 Task: Create in the project TreatWorks a sprint 'Warp 9'.
Action: Mouse moved to (957, 338)
Screenshot: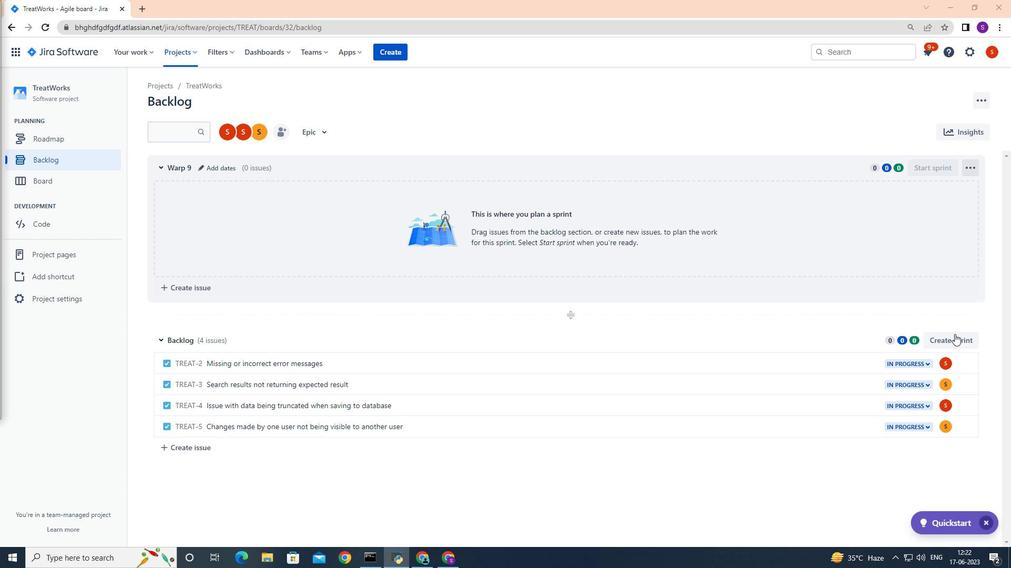 
Action: Mouse pressed left at (957, 338)
Screenshot: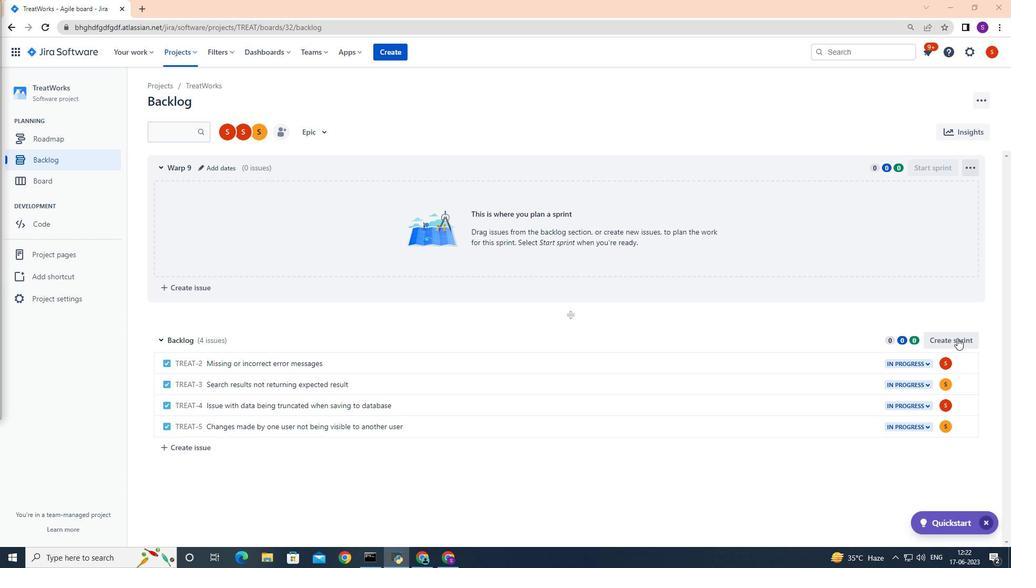 
Action: Mouse moved to (553, 253)
Screenshot: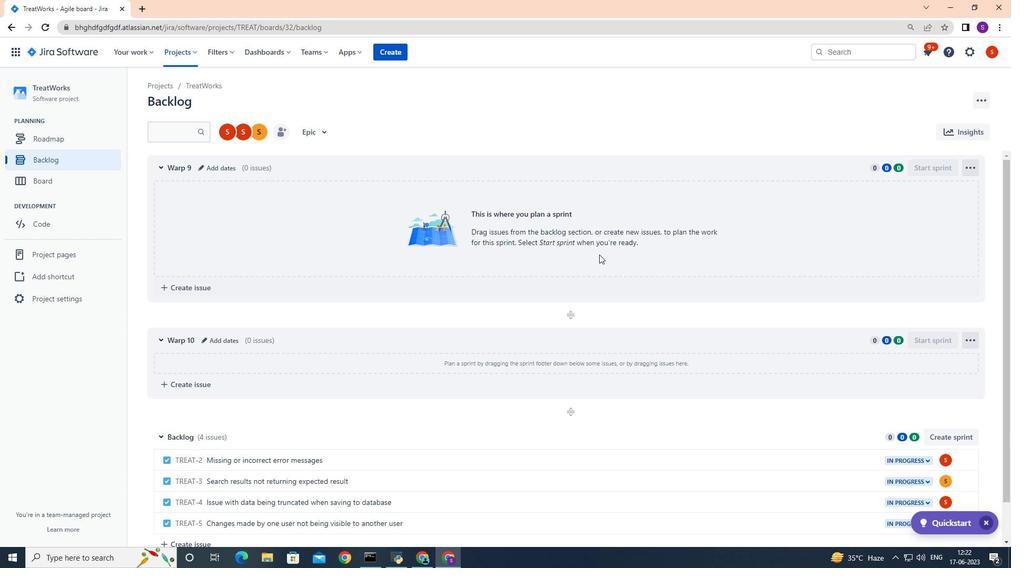 
Action: Mouse scrolled (553, 252) with delta (0, 0)
Screenshot: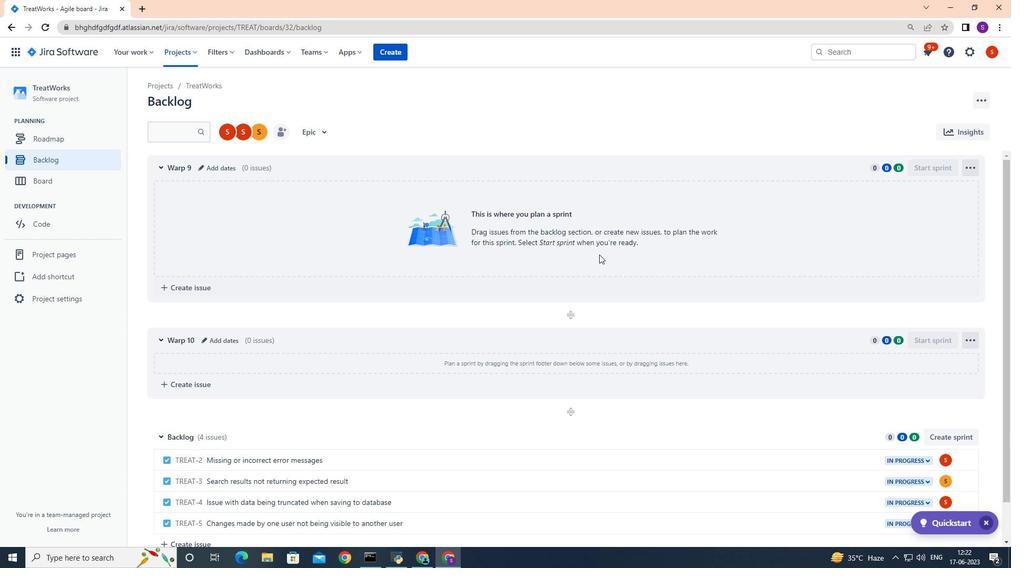
Action: Mouse moved to (217, 293)
Screenshot: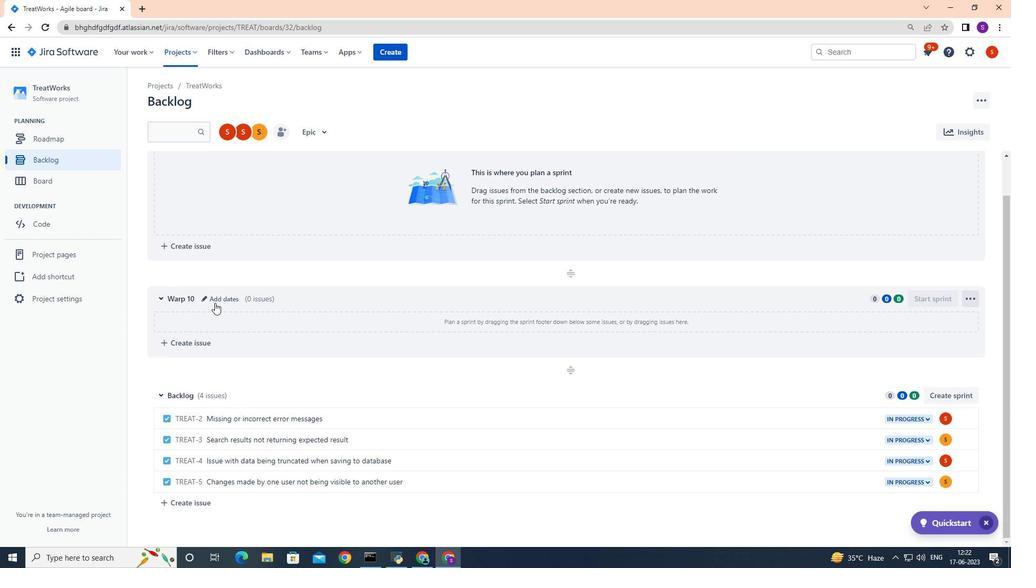 
Action: Mouse pressed left at (217, 293)
Screenshot: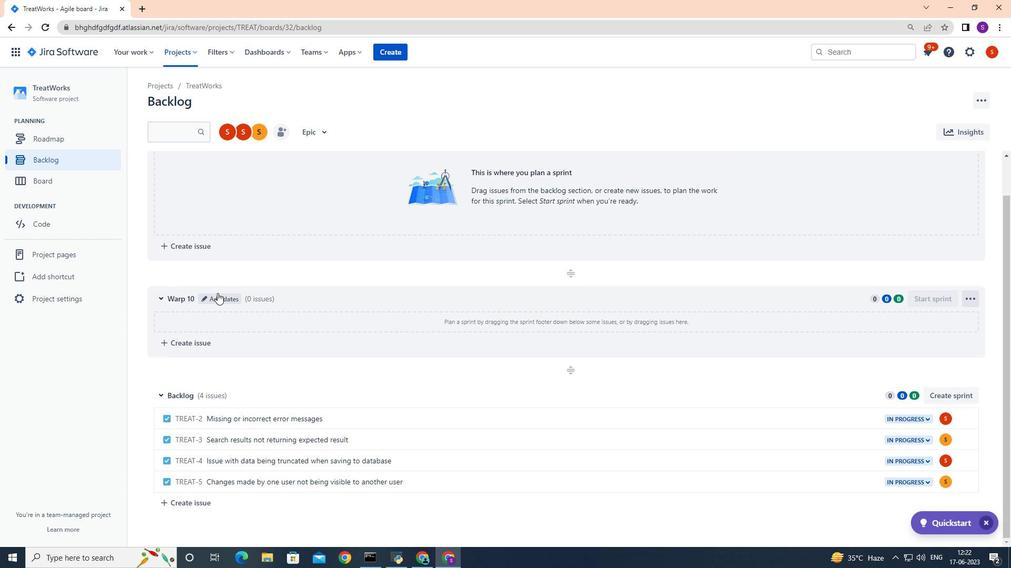 
Action: Mouse moved to (217, 293)
Screenshot: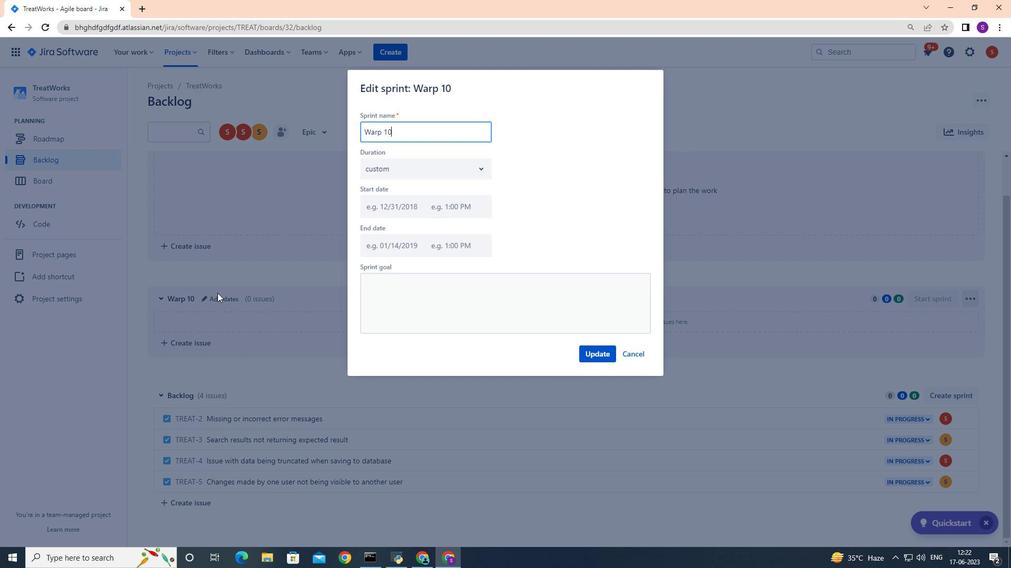 
Action: Key pressed <Key.backspace><Key.backspace><Key.backspace><Key.backspace><Key.backspace><Key.backspace><Key.backspace><Key.backspace><Key.backspace><Key.backspace><Key.backspace><Key.backspace><Key.backspace><Key.backspace><Key.backspace><Key.backspace><Key.backspace><Key.backspace><Key.backspace><Key.backspace><Key.shift><Key.shift><Key.shift><Key.shift><Key.shift><Key.shift>Warp<Key.space>9
Screenshot: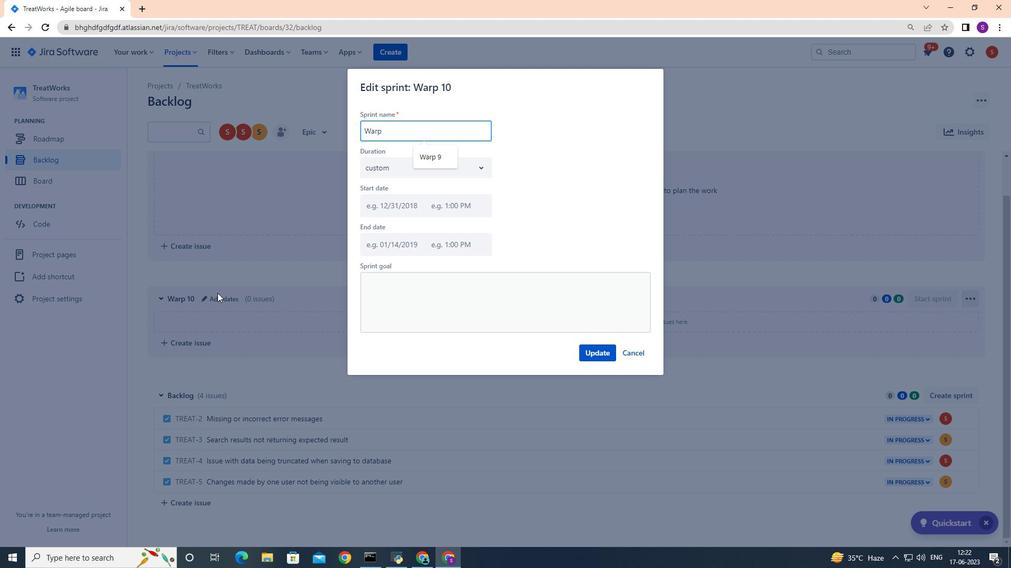 
Action: Mouse moved to (602, 355)
Screenshot: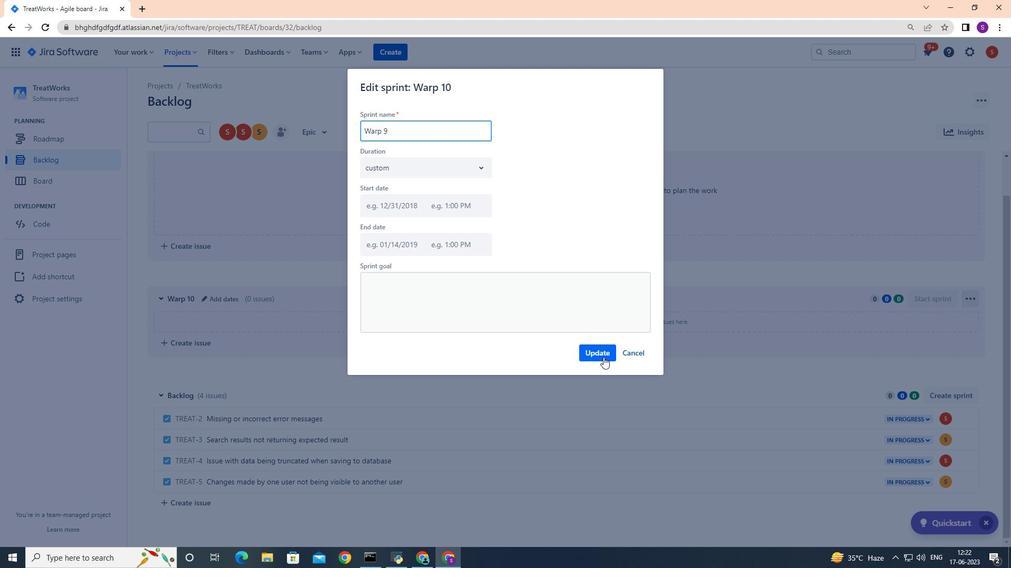 
Action: Mouse pressed left at (602, 355)
Screenshot: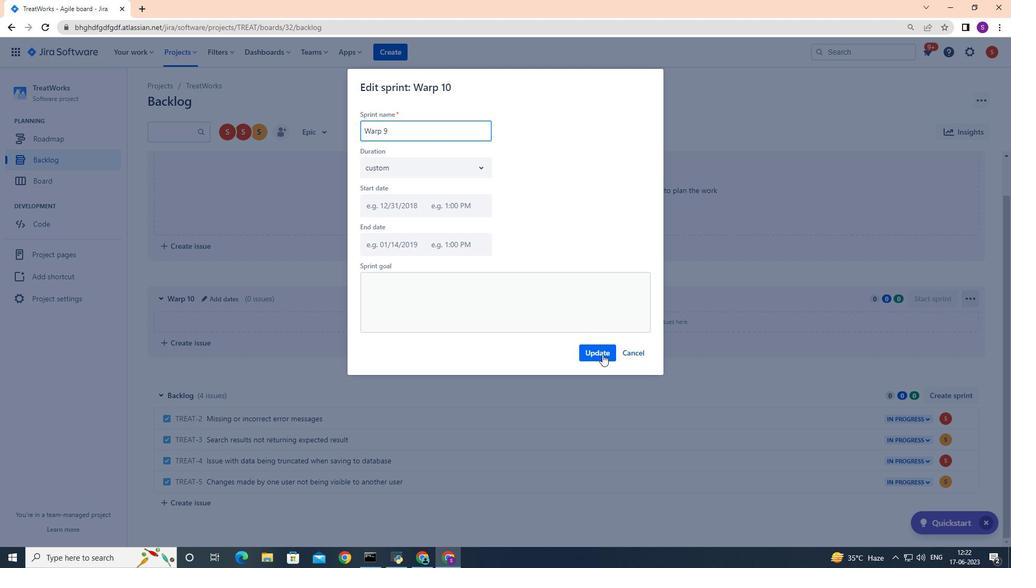 
